 Task: Apply all borders.
Action: Mouse moved to (213, 359)
Screenshot: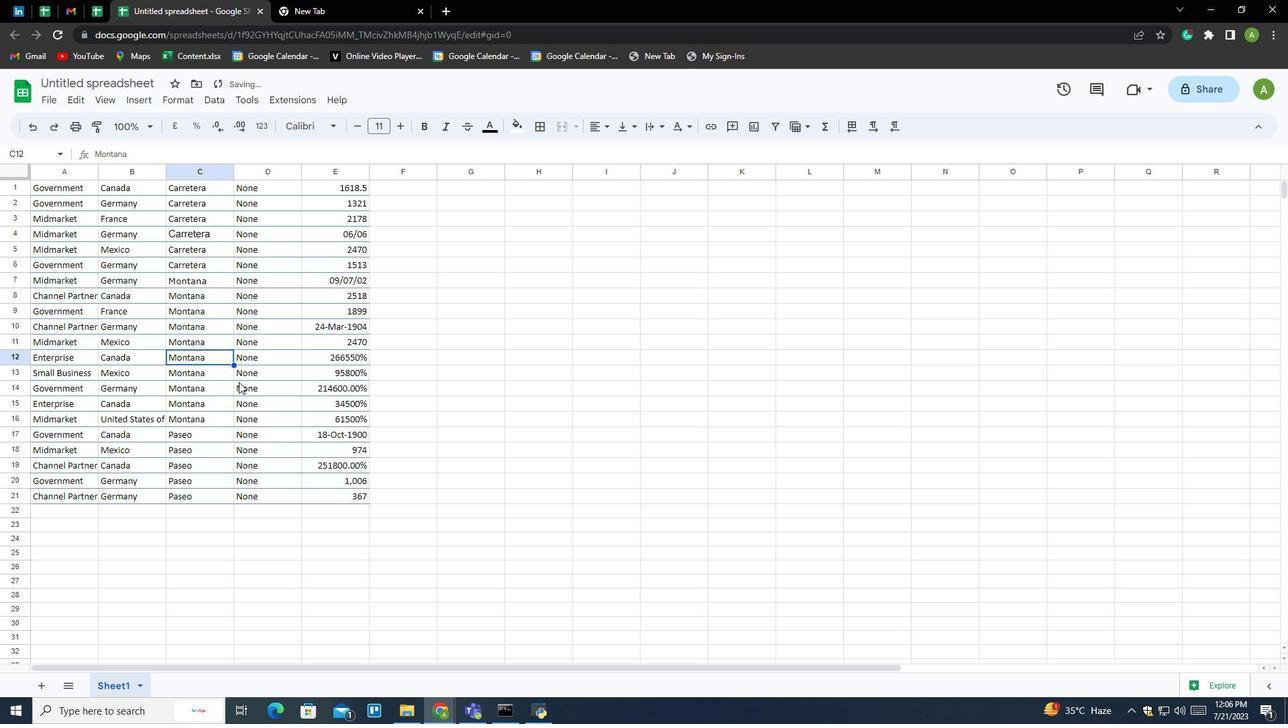 
Action: Mouse pressed left at (213, 359)
Screenshot: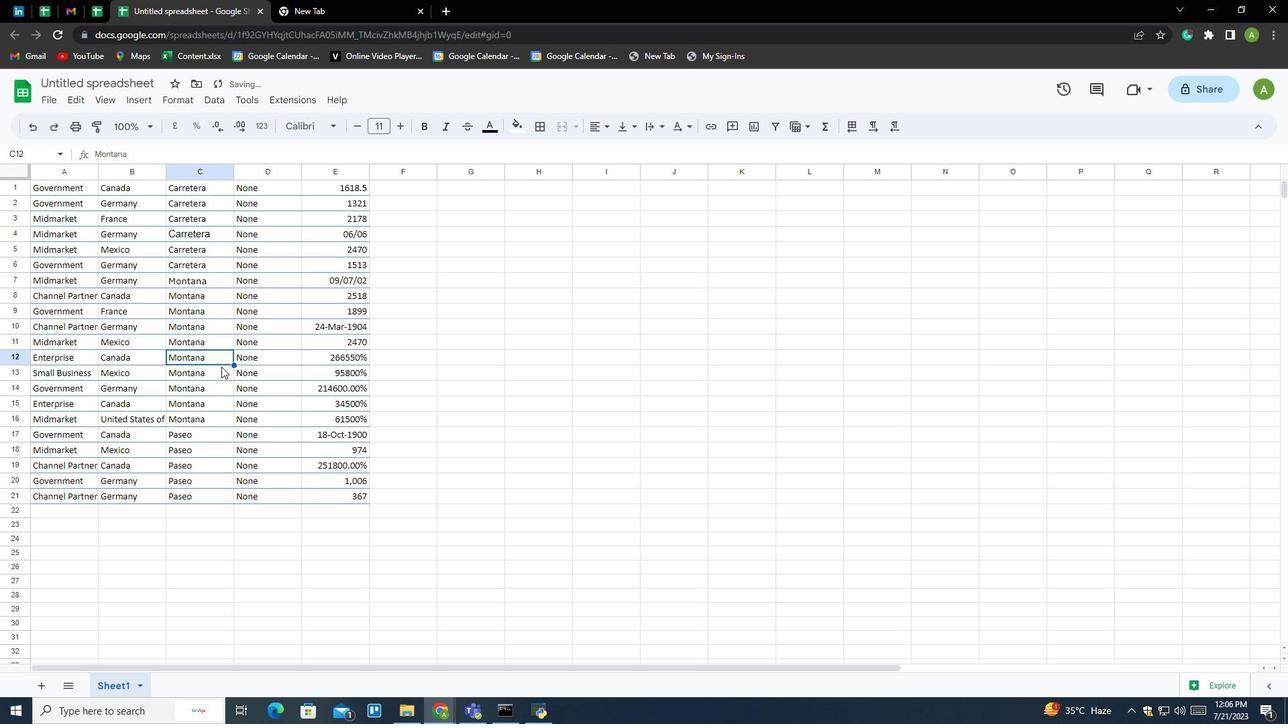 
Action: Key pressed ctrl+A
Screenshot: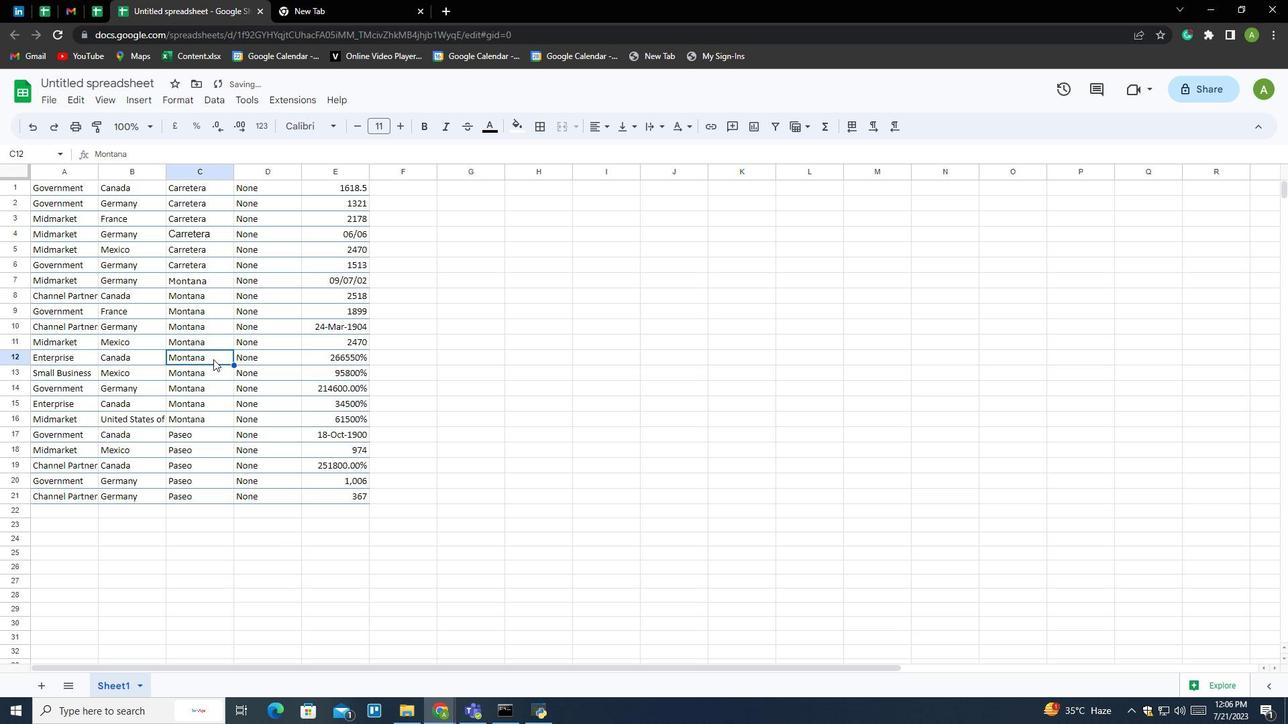 
Action: Mouse moved to (541, 122)
Screenshot: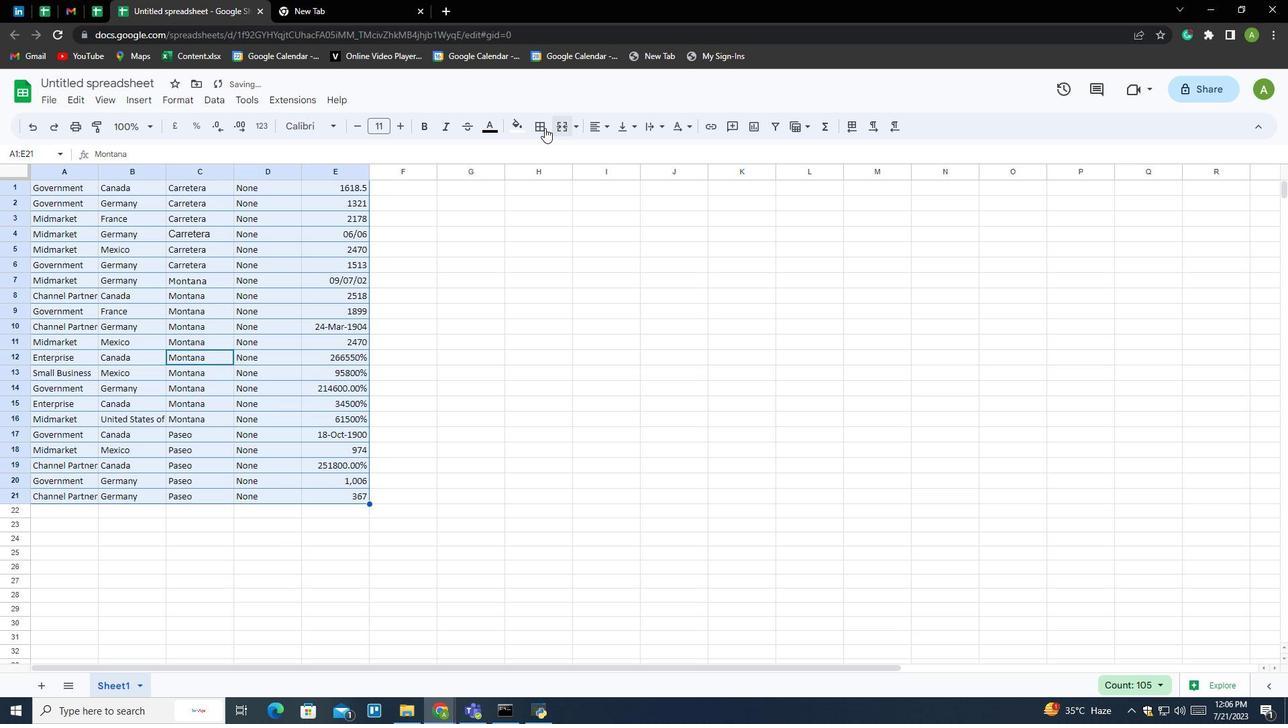 
Action: Mouse pressed left at (541, 122)
Screenshot: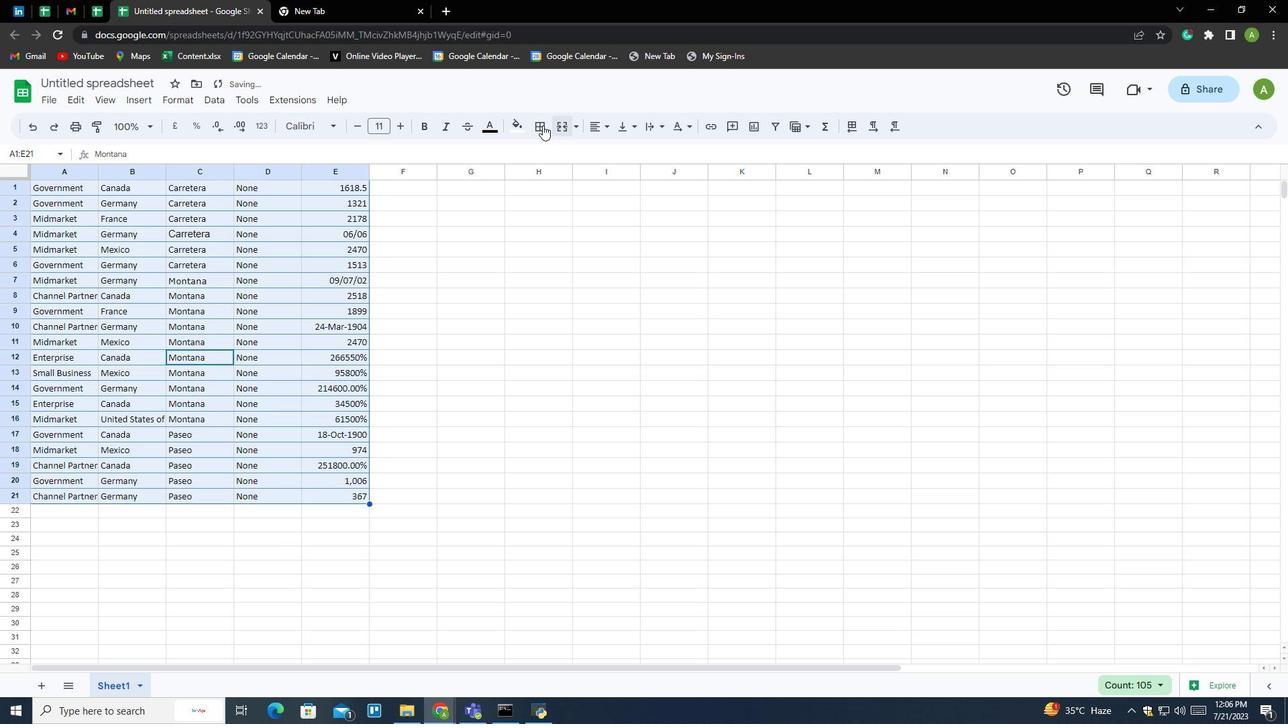 
Action: Mouse moved to (547, 155)
Screenshot: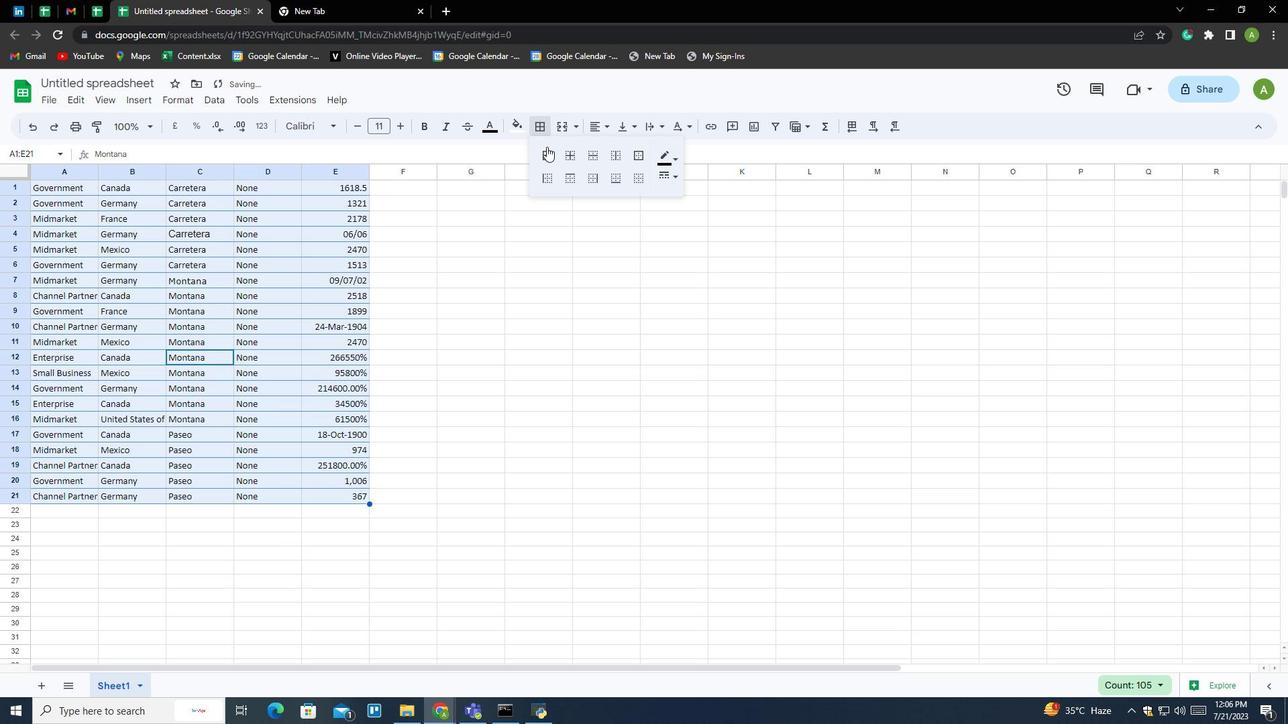 
Action: Mouse pressed left at (547, 155)
Screenshot: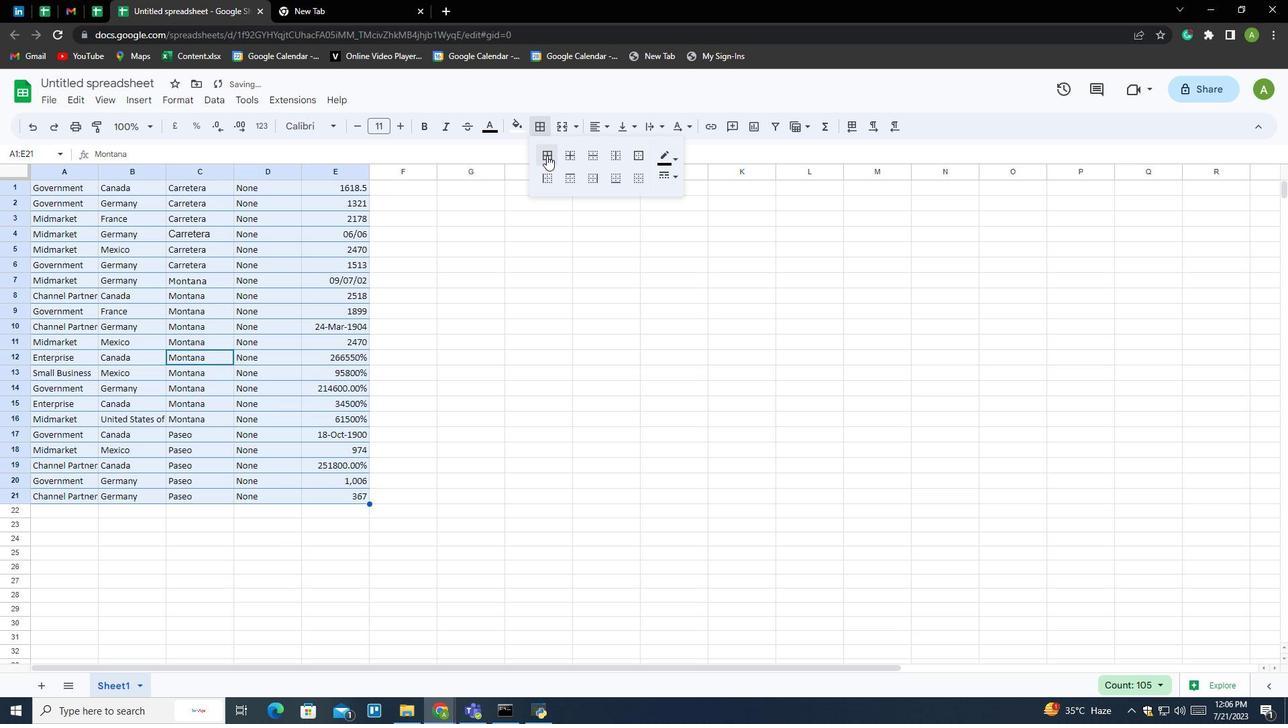 
Action: Mouse moved to (451, 465)
Screenshot: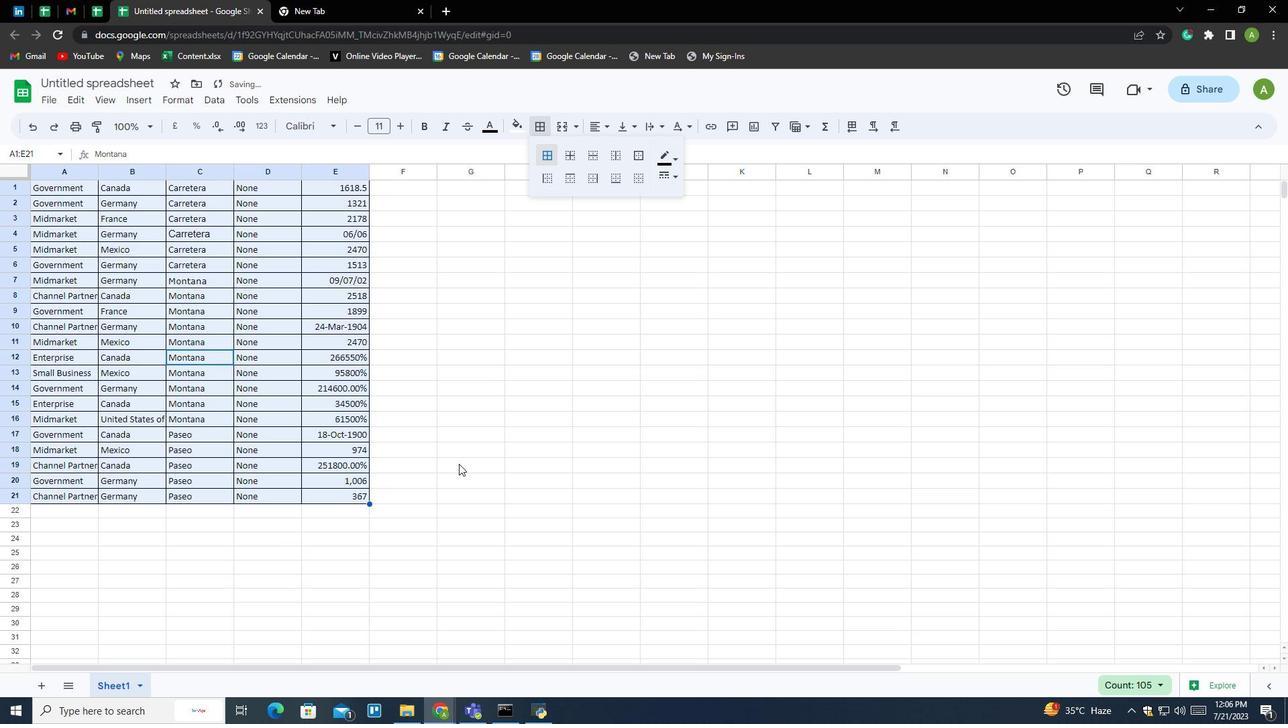 
